 Task: Reply All to email with the signature Ashley Martin with the subject 'Job application follow-up' from softage.1@softage.net with the message 'I wanted to follow up on the request for approval of the travel expenses.'
Action: Mouse moved to (1077, 179)
Screenshot: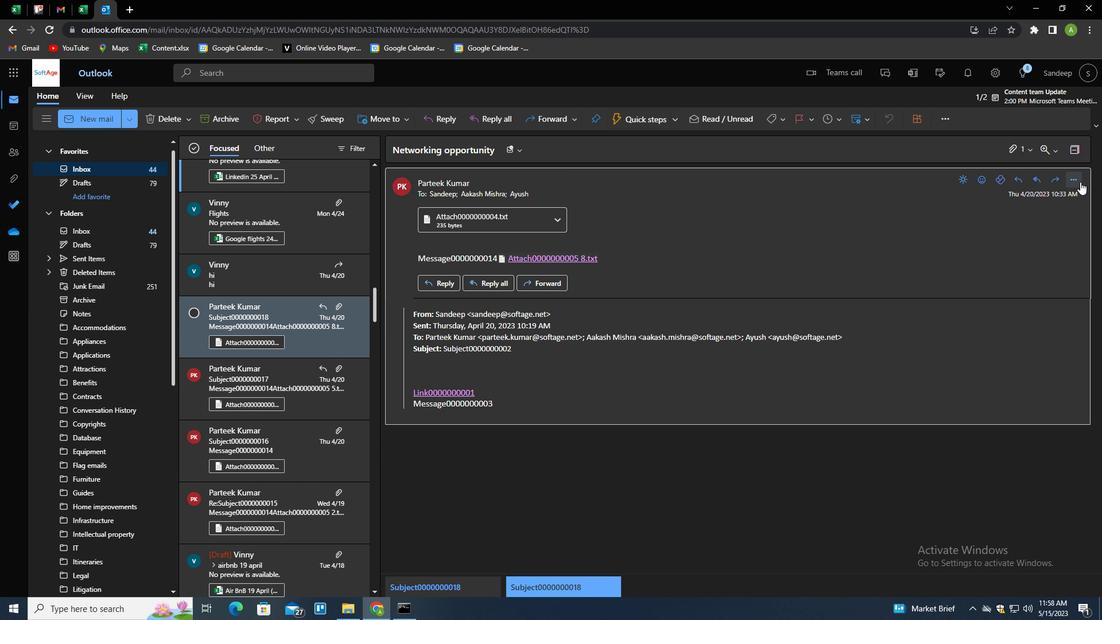 
Action: Mouse pressed left at (1077, 179)
Screenshot: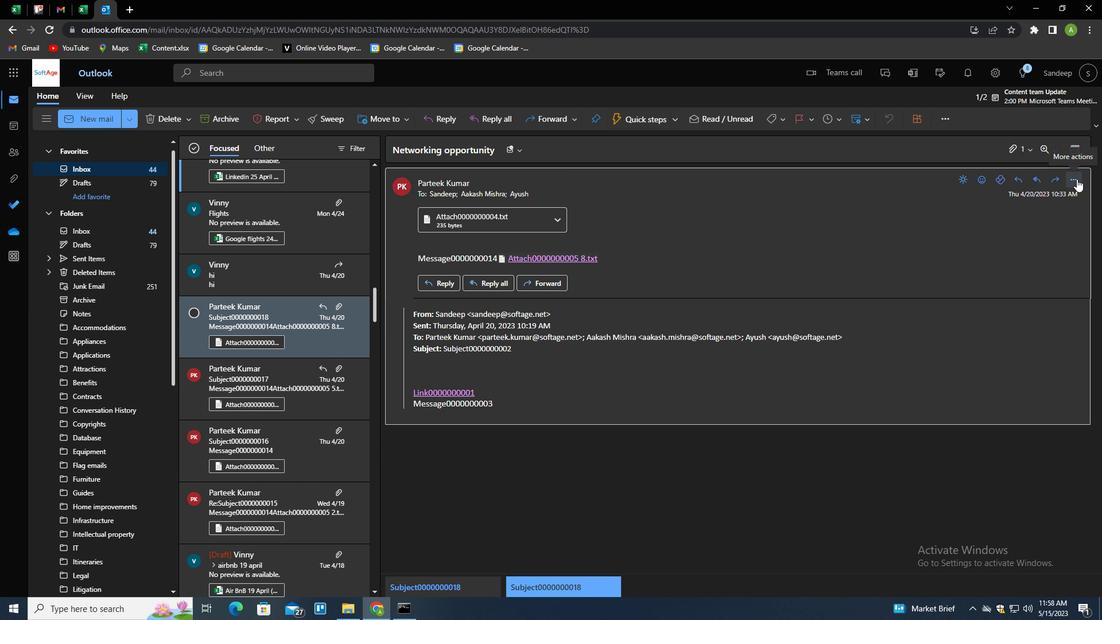
Action: Mouse moved to (1002, 215)
Screenshot: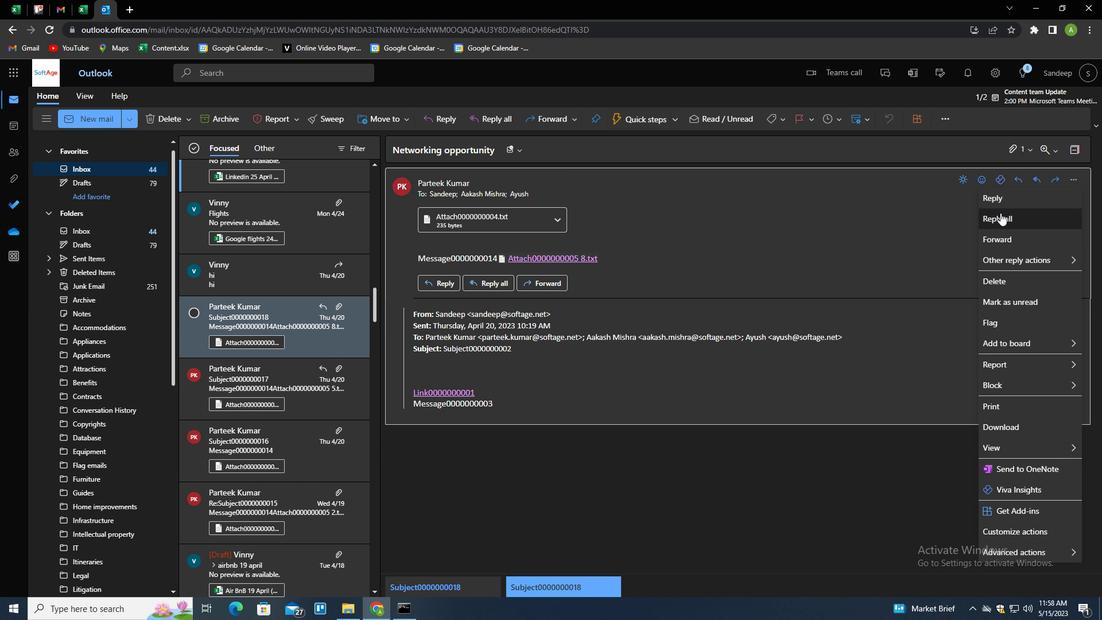 
Action: Mouse pressed left at (1002, 215)
Screenshot: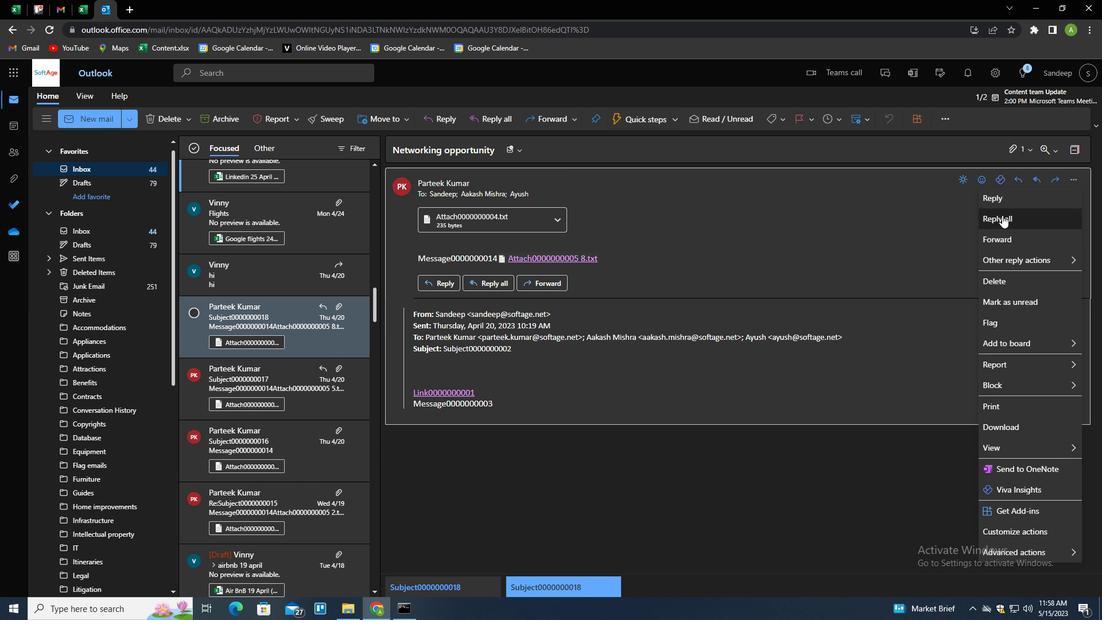 
Action: Mouse moved to (775, 112)
Screenshot: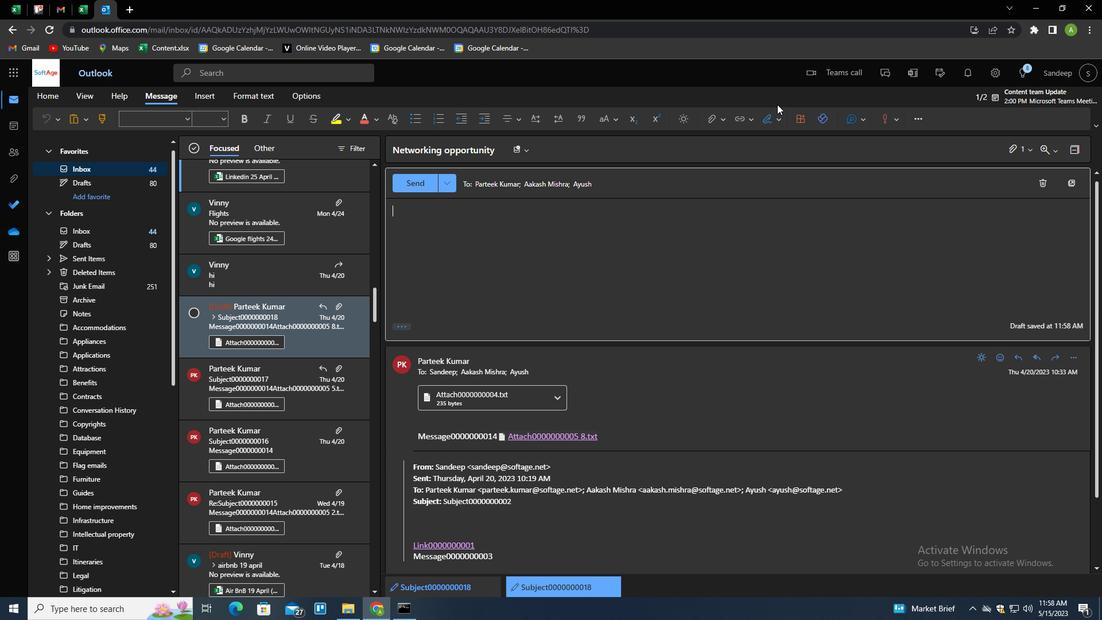 
Action: Mouse pressed left at (775, 112)
Screenshot: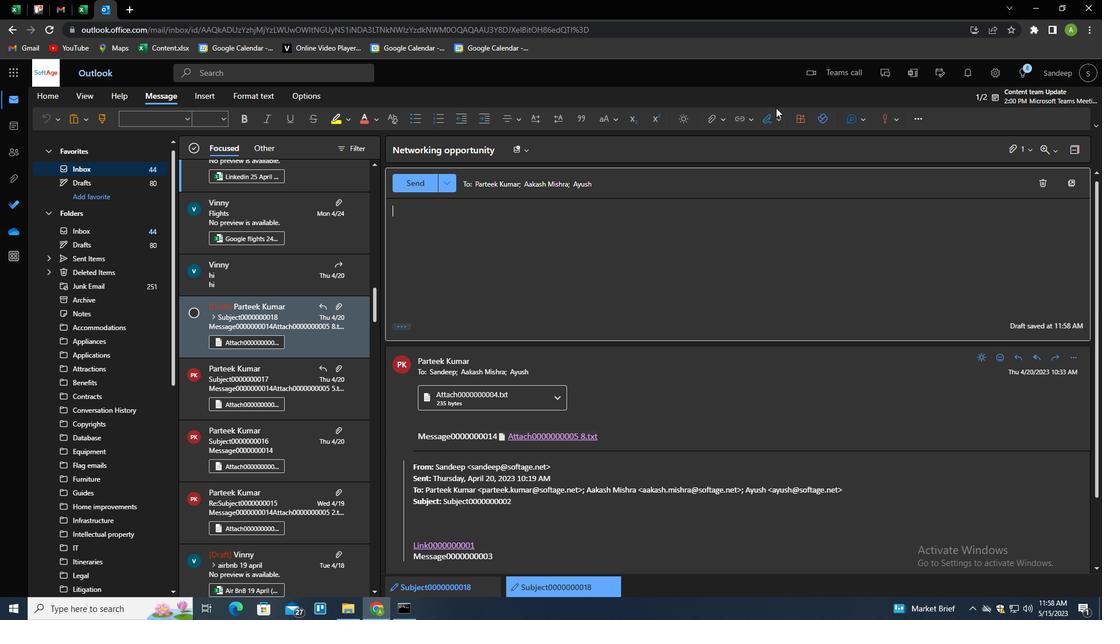 
Action: Mouse moved to (751, 164)
Screenshot: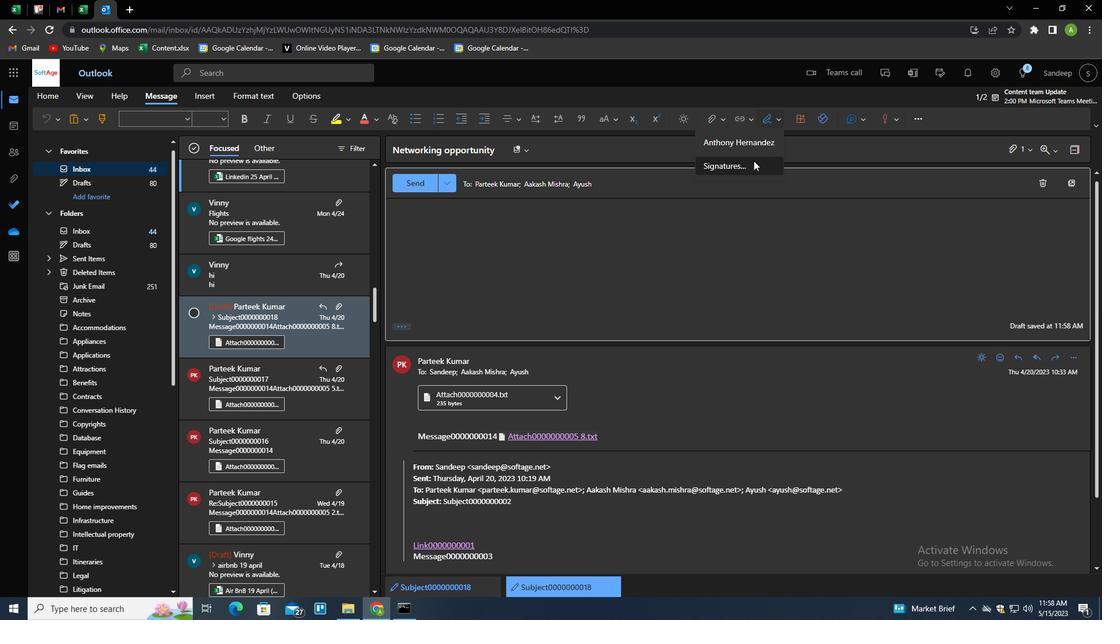 
Action: Mouse pressed left at (751, 164)
Screenshot: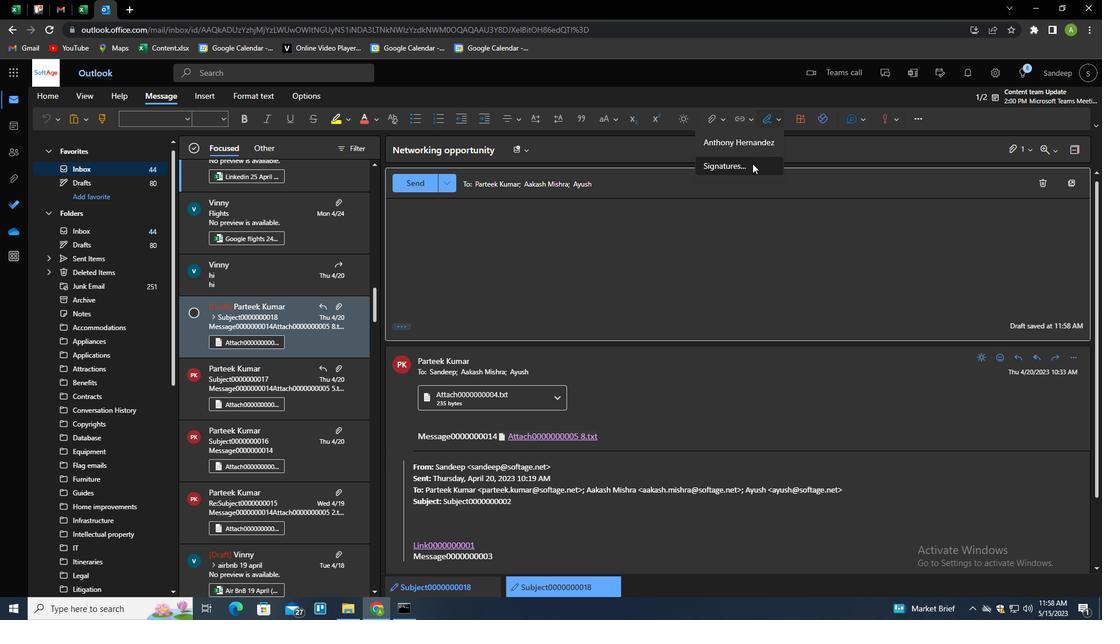 
Action: Mouse moved to (773, 211)
Screenshot: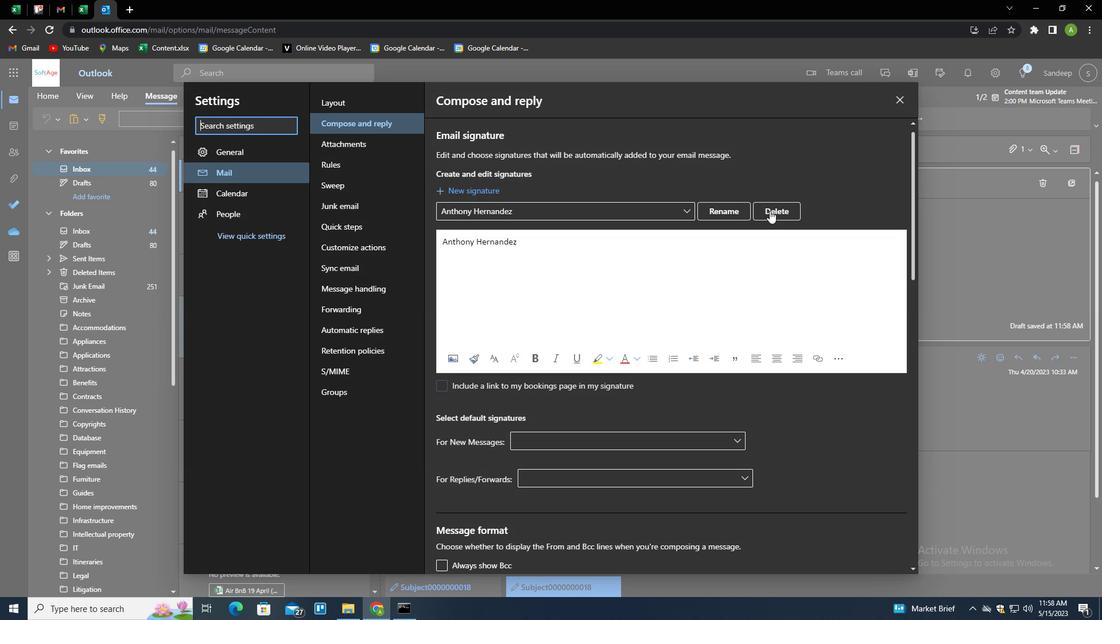 
Action: Mouse pressed left at (773, 211)
Screenshot: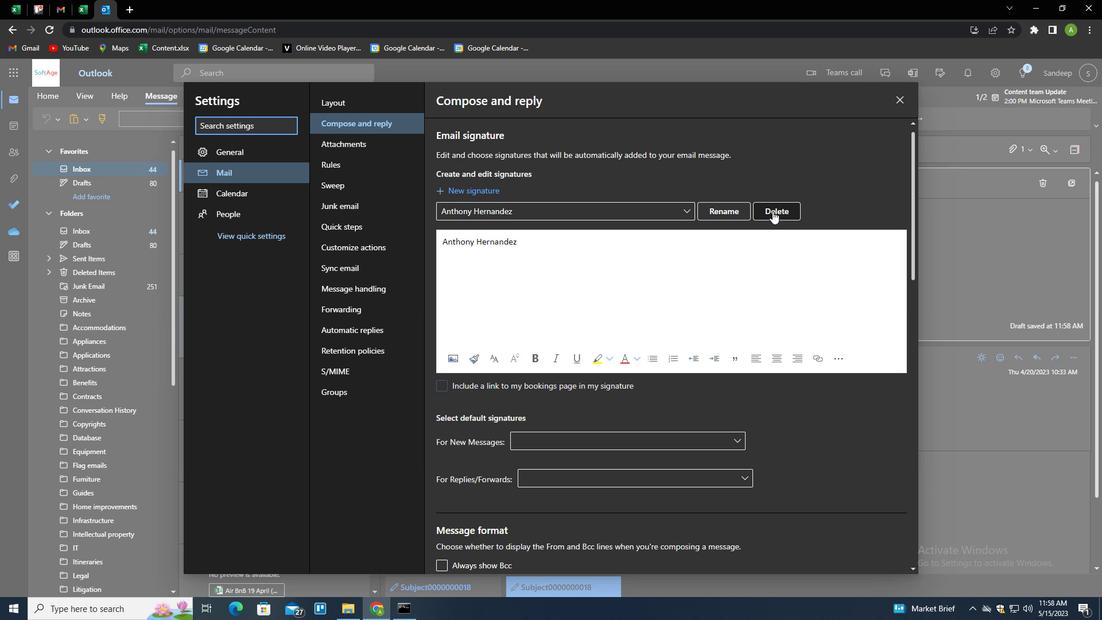 
Action: Mouse moved to (759, 211)
Screenshot: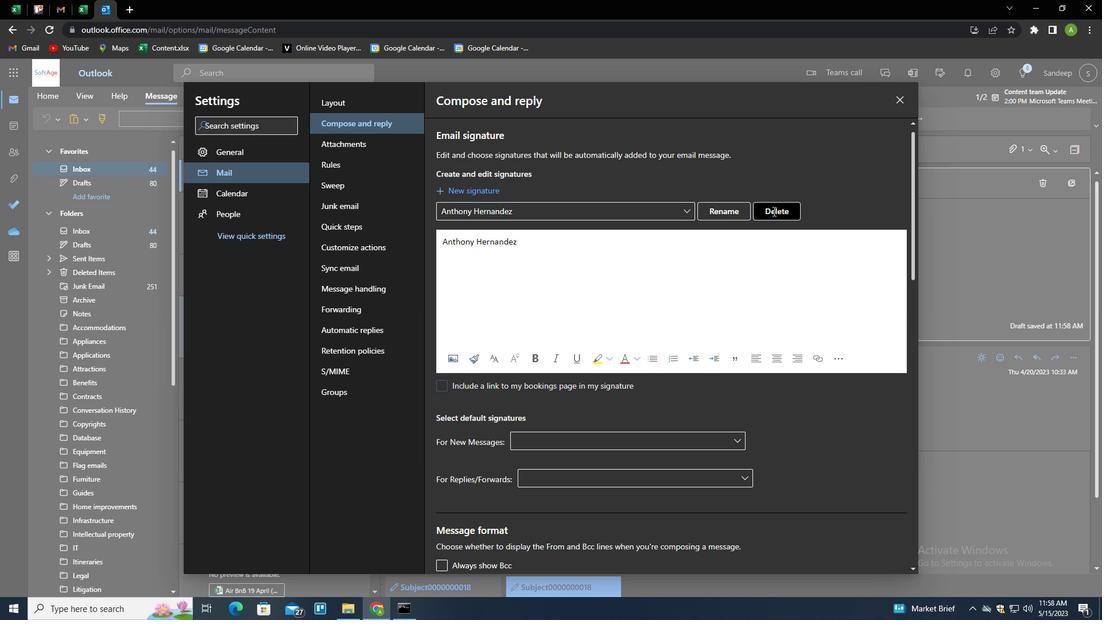 
Action: Mouse pressed left at (759, 211)
Screenshot: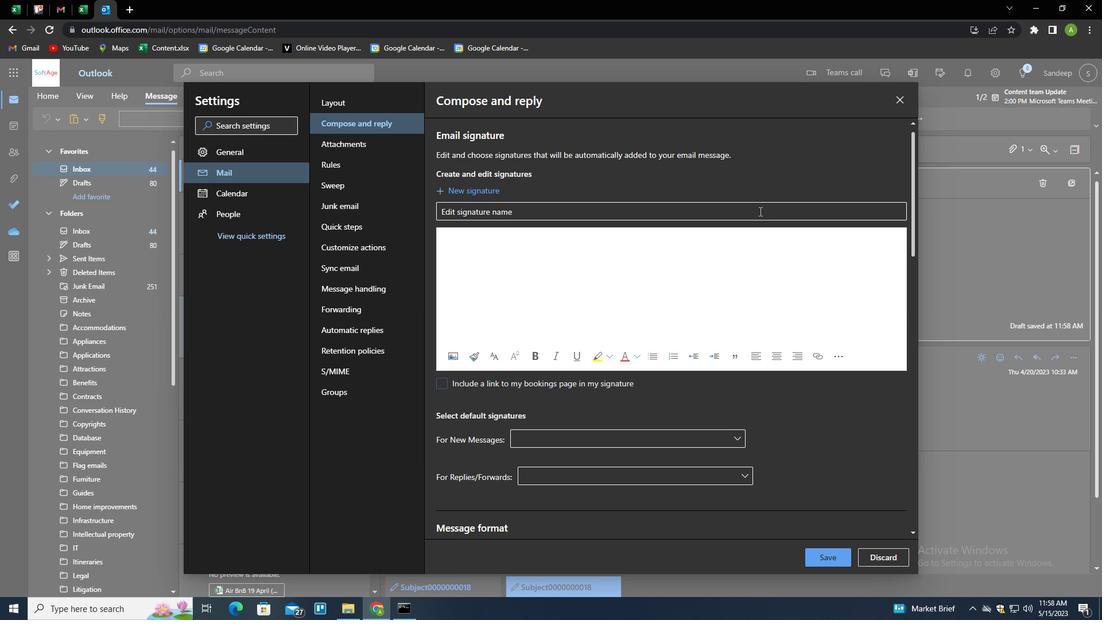 
Action: Mouse moved to (759, 211)
Screenshot: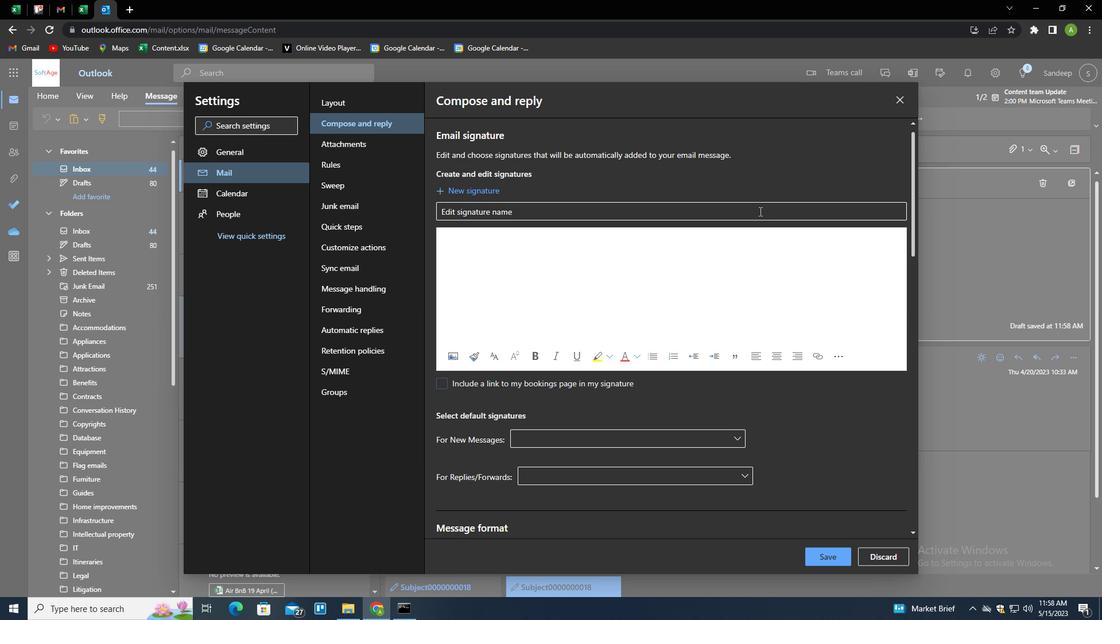 
Action: Key pressed <Key.shift>ASHLEY<Key.space><Key.shift>MARTIN<Key.tab><Key.shift>ASHLEY<Key.space><Key.shift>MARTIN
Screenshot: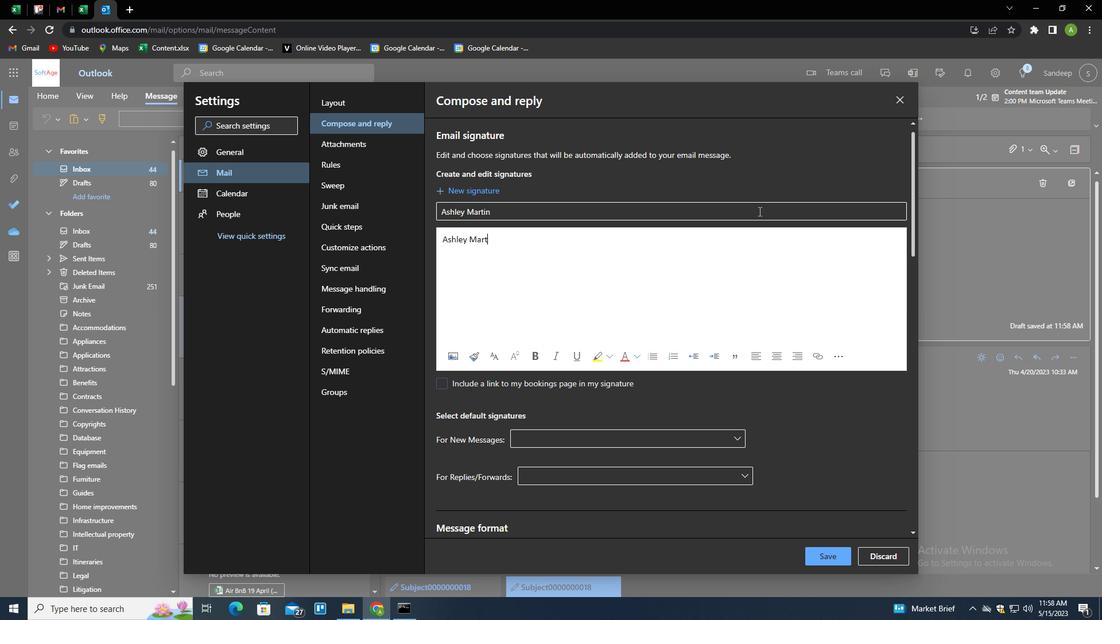 
Action: Mouse moved to (823, 554)
Screenshot: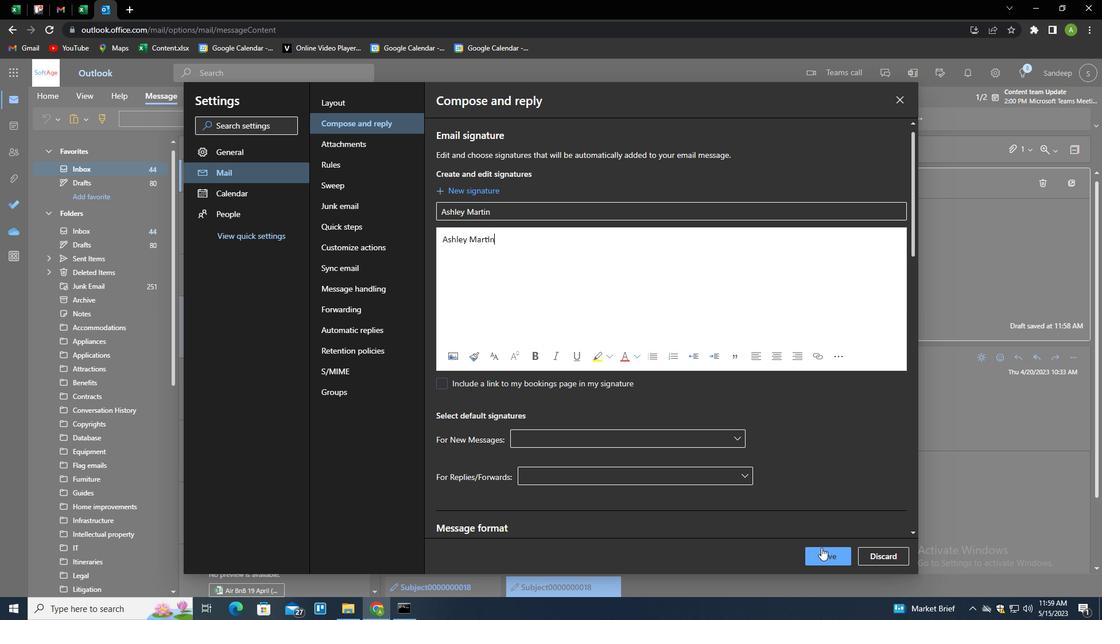 
Action: Mouse pressed left at (823, 554)
Screenshot: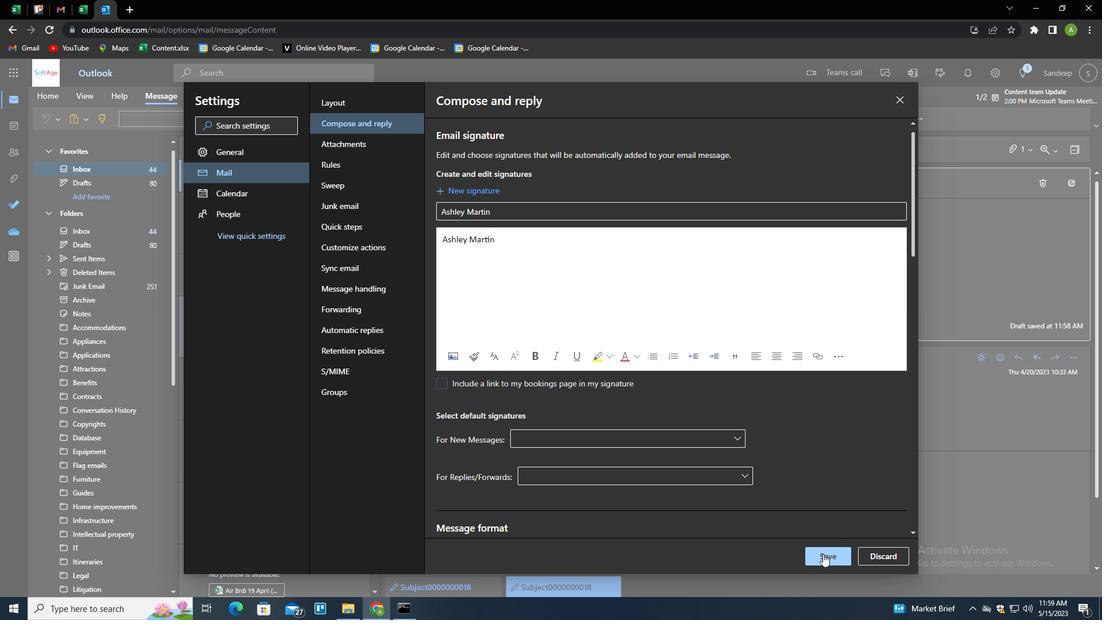 
Action: Mouse moved to (954, 327)
Screenshot: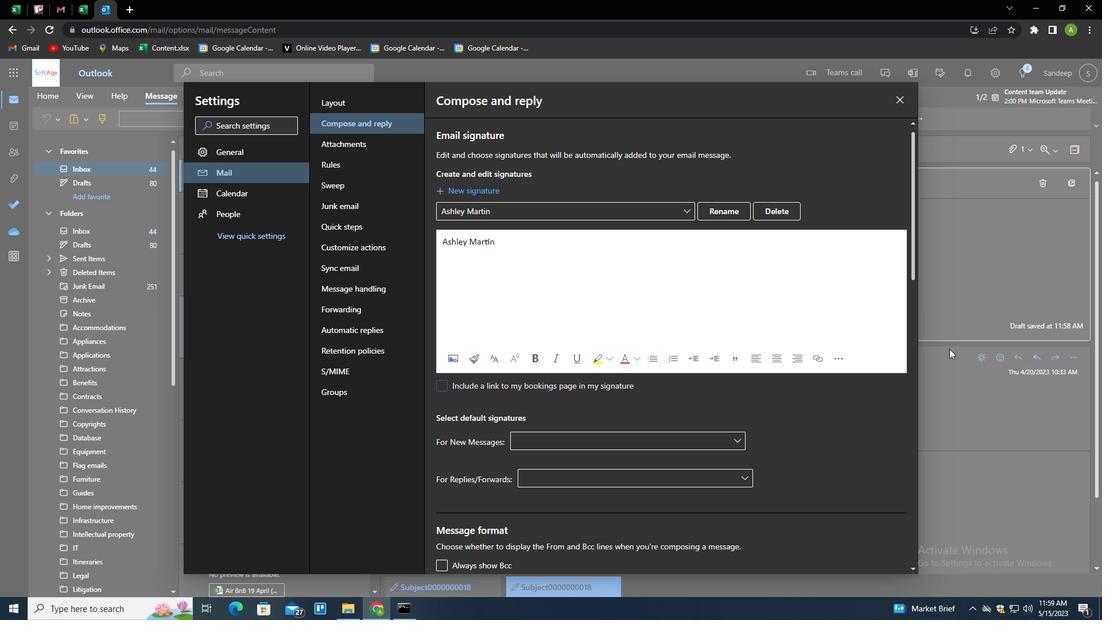 
Action: Mouse pressed left at (954, 327)
Screenshot: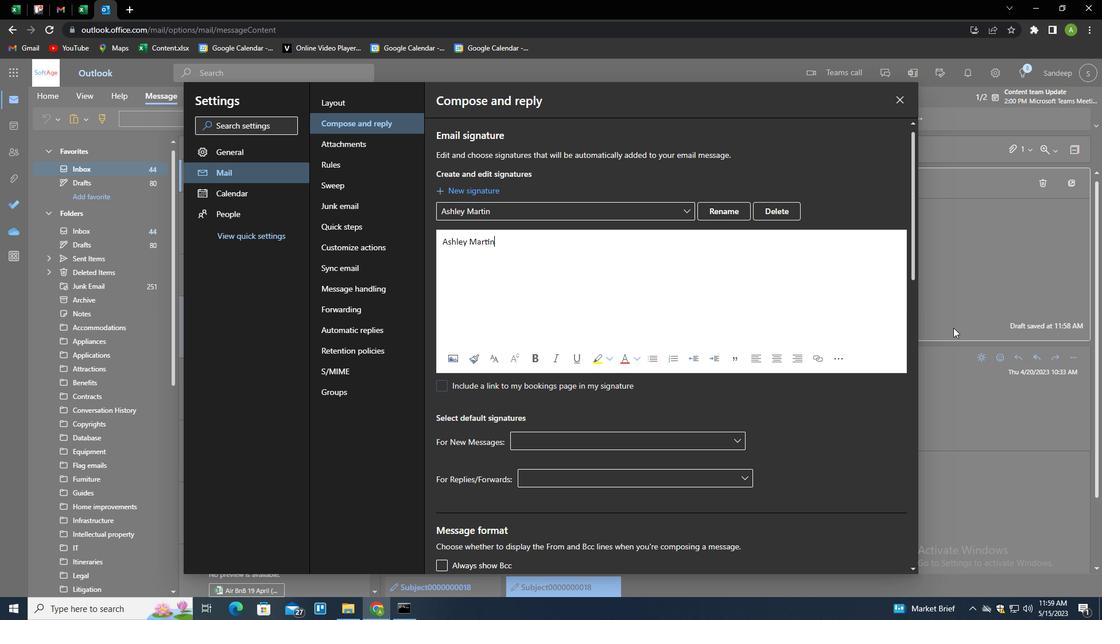 
Action: Mouse moved to (403, 325)
Screenshot: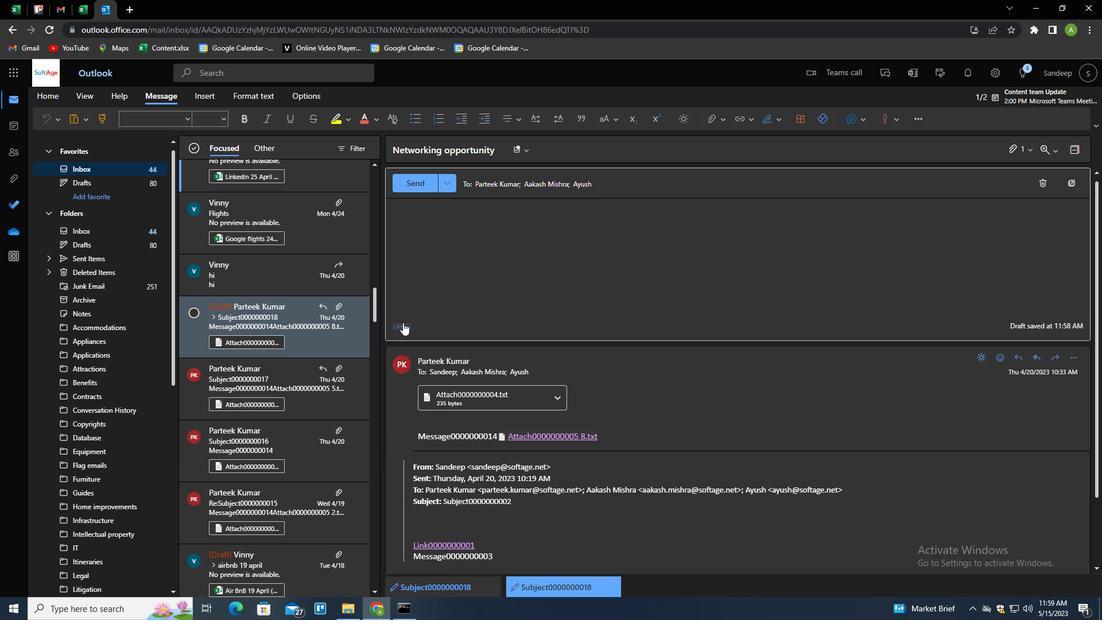 
Action: Mouse pressed left at (403, 325)
Screenshot: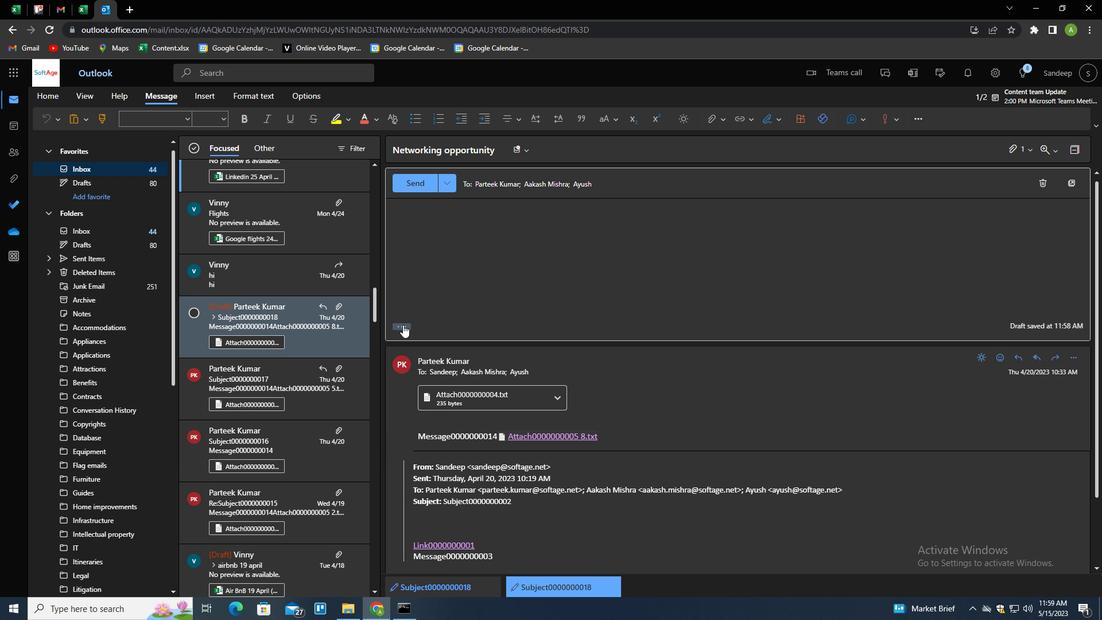 
Action: Mouse moved to (422, 181)
Screenshot: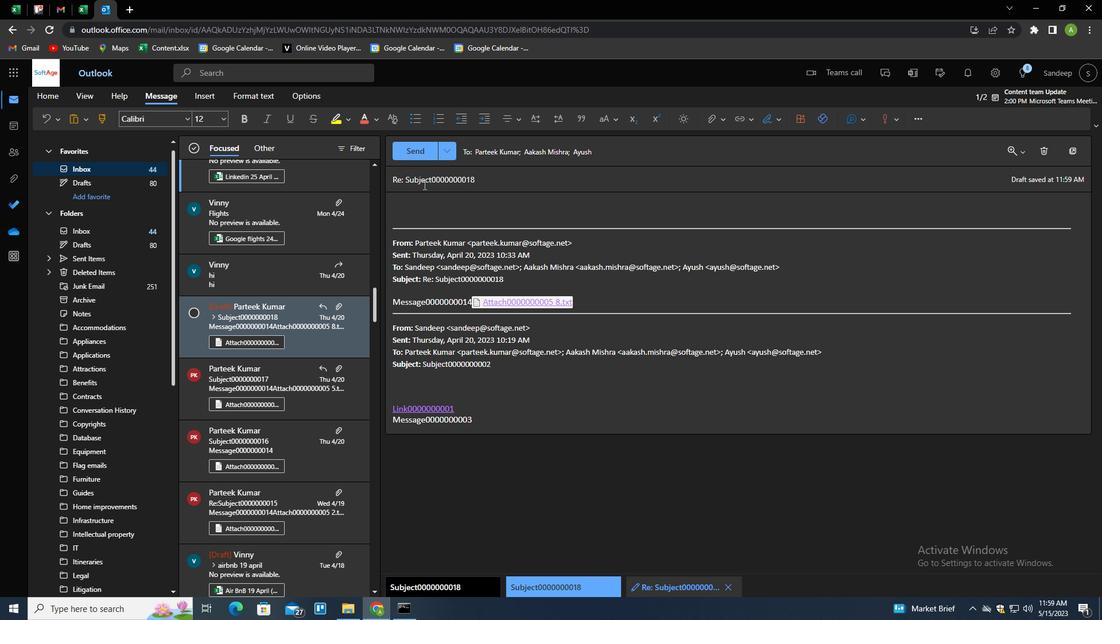 
Action: Mouse pressed left at (422, 181)
Screenshot: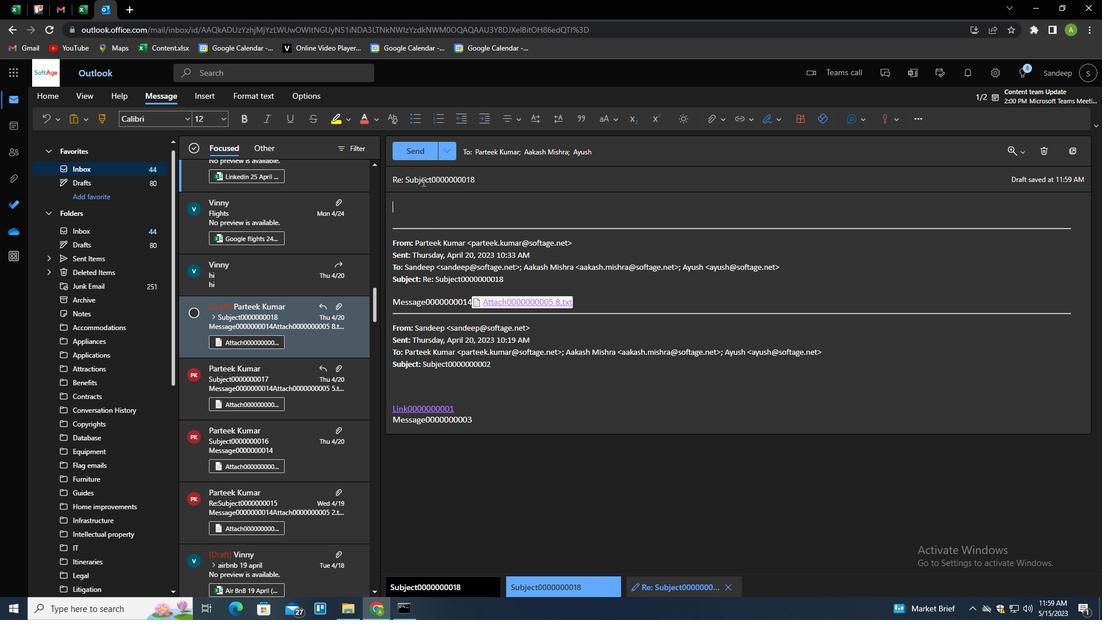 
Action: Mouse pressed left at (422, 181)
Screenshot: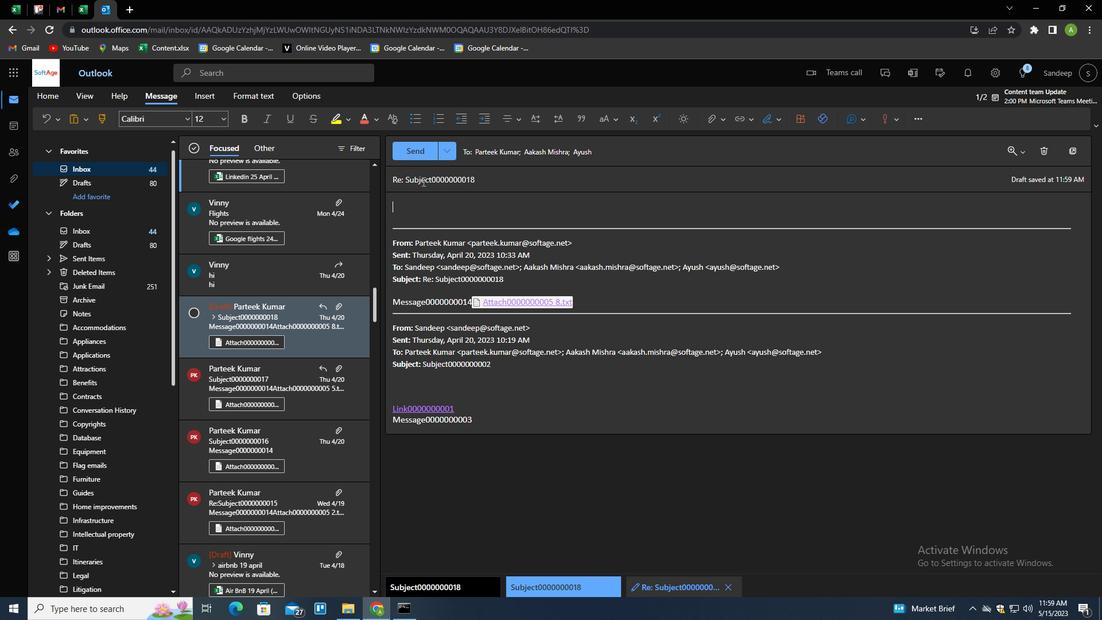 
Action: Mouse pressed left at (422, 181)
Screenshot: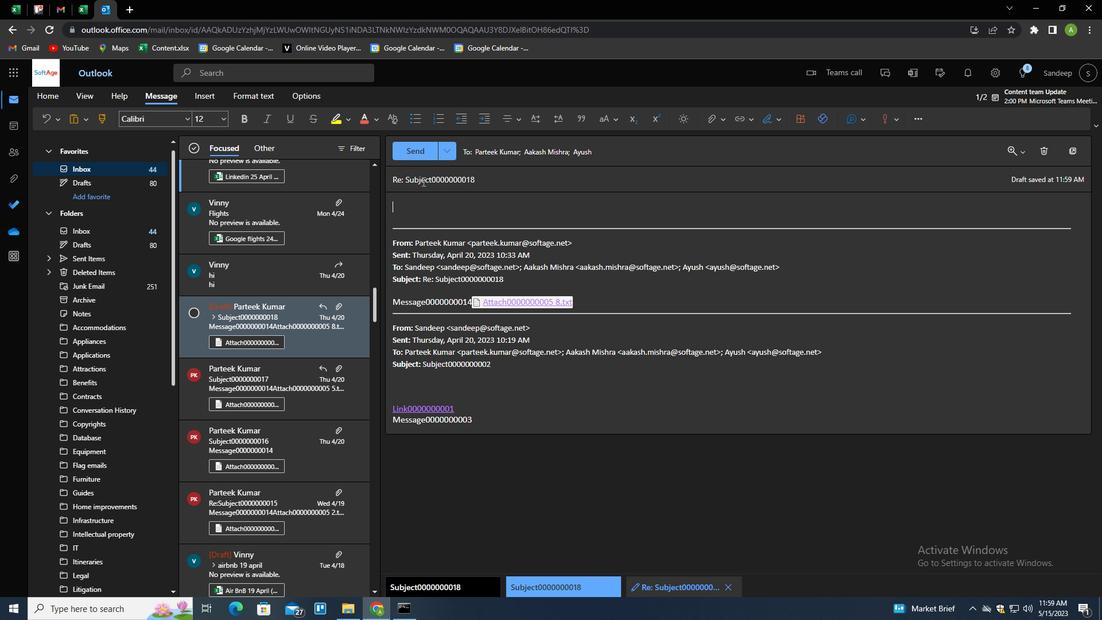 
Action: Key pressed <Key.shift>JOB<Key.space>APPLICATION<Key.space>FOLLOW-UP<Key.tab><Key.shift_r>I<Key.alt_l>A
Screenshot: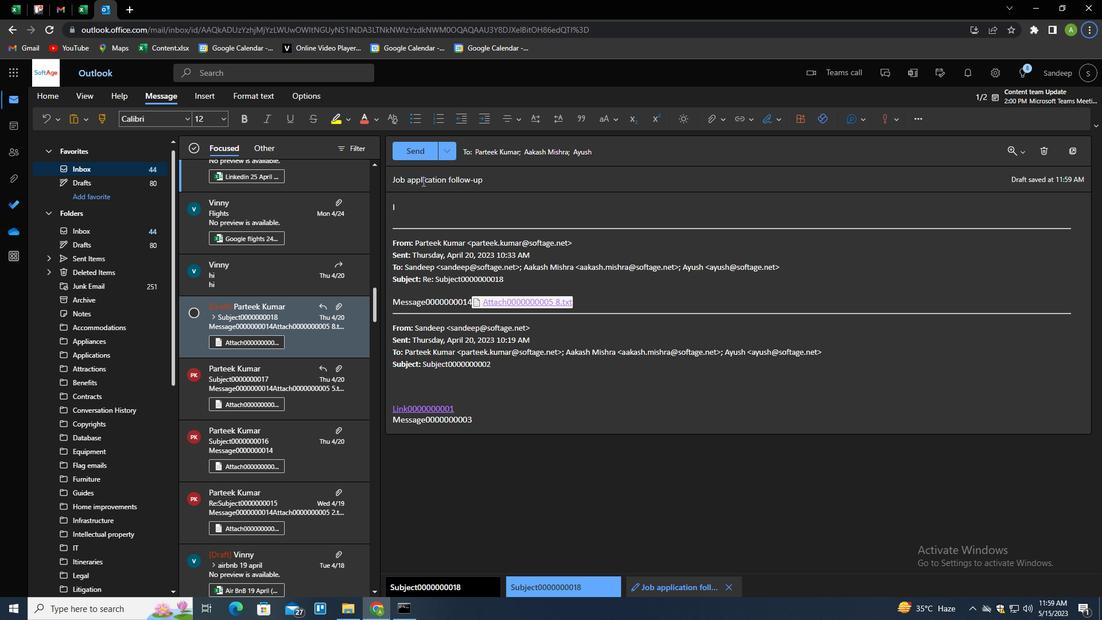 
Action: Mouse moved to (407, 211)
Screenshot: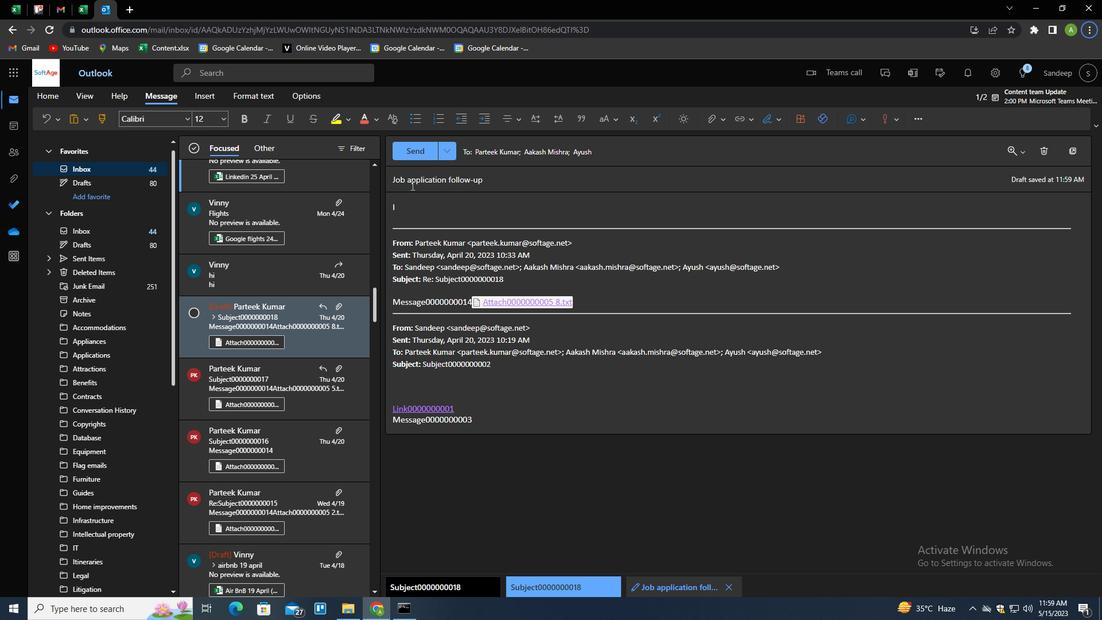 
Action: Mouse pressed left at (407, 211)
Screenshot: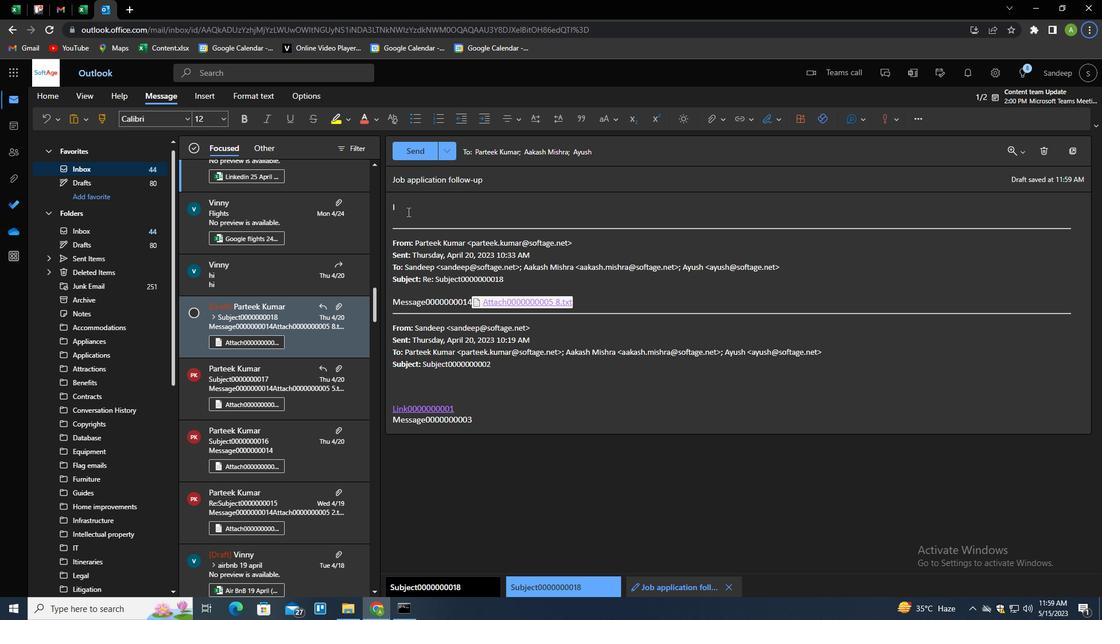 
Action: Key pressed <Key.space>WAND<Key.backspace>TED<Key.space>TO<Key.space>FOLLOW<Key.space>UP<Key.space>ON<Key.space>THE<Key.space>REQUEST<Key.space>FOR<Key.space>APPROVAL<Key.space>OF<Key.space>THE<Key.space>RT<Key.backspace><Key.backspace>TRAVEL<Key.space>EXPENSES.
Screenshot: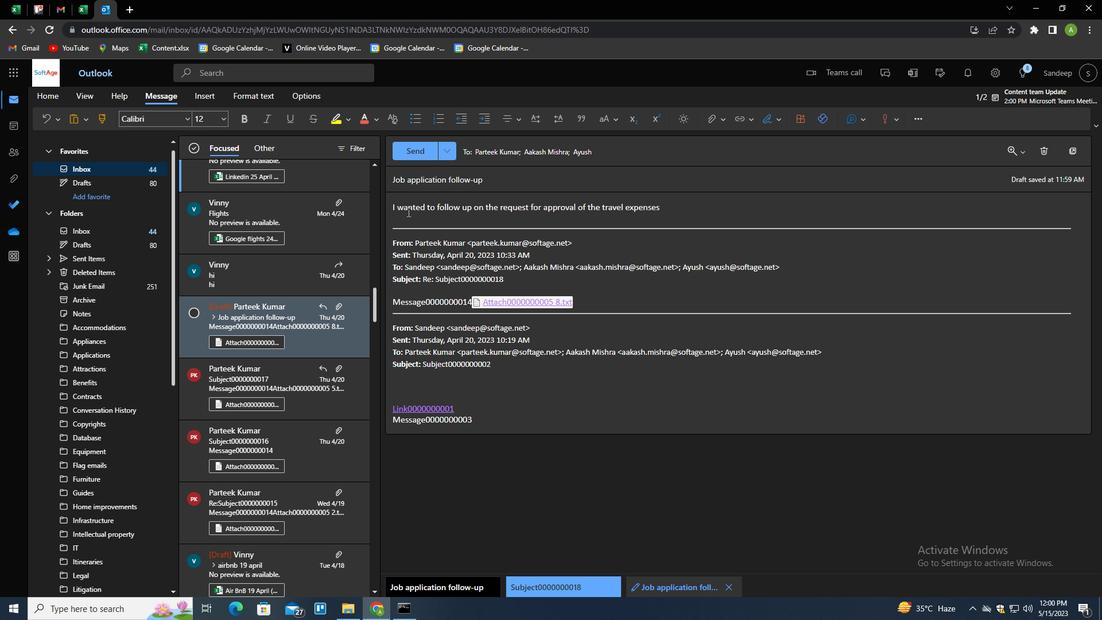
Action: Mouse moved to (421, 153)
Screenshot: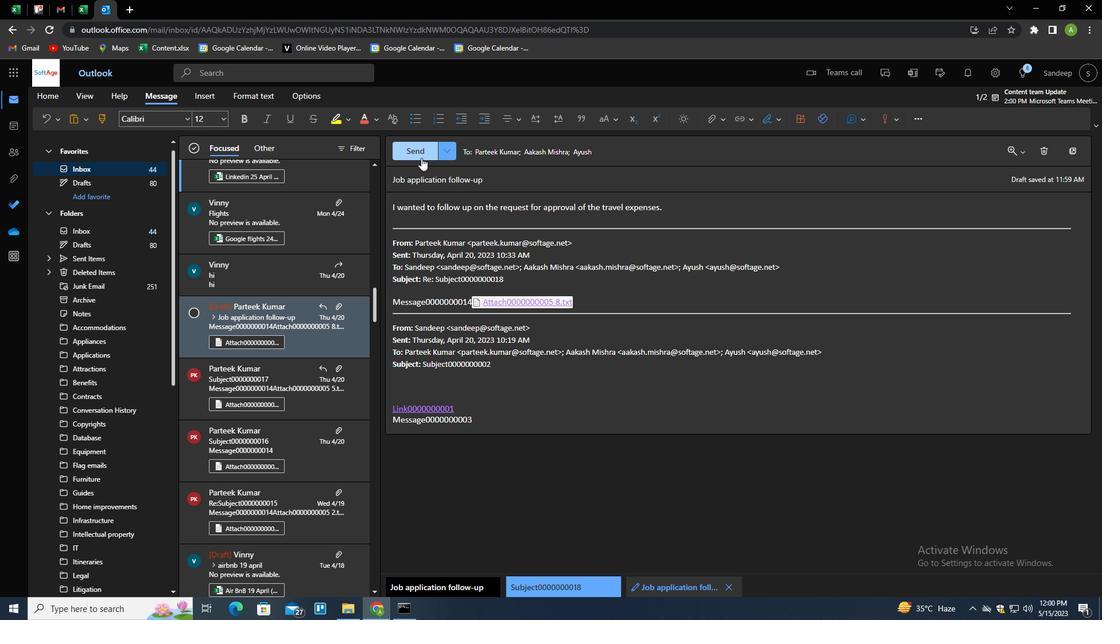 
Action: Mouse pressed left at (421, 153)
Screenshot: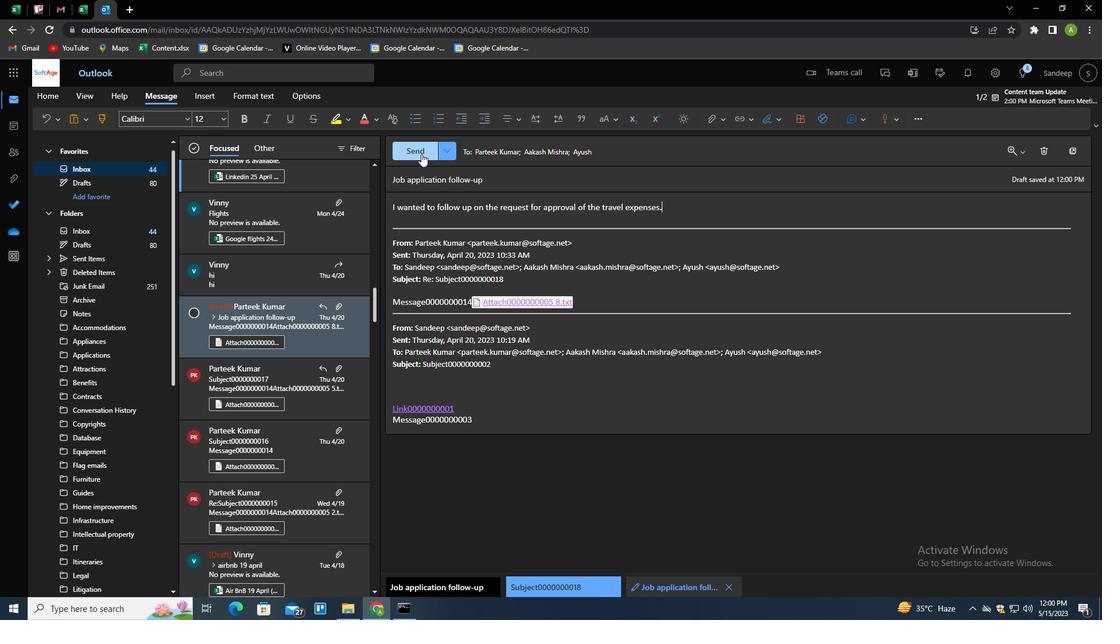 
Action: Mouse moved to (553, 321)
Screenshot: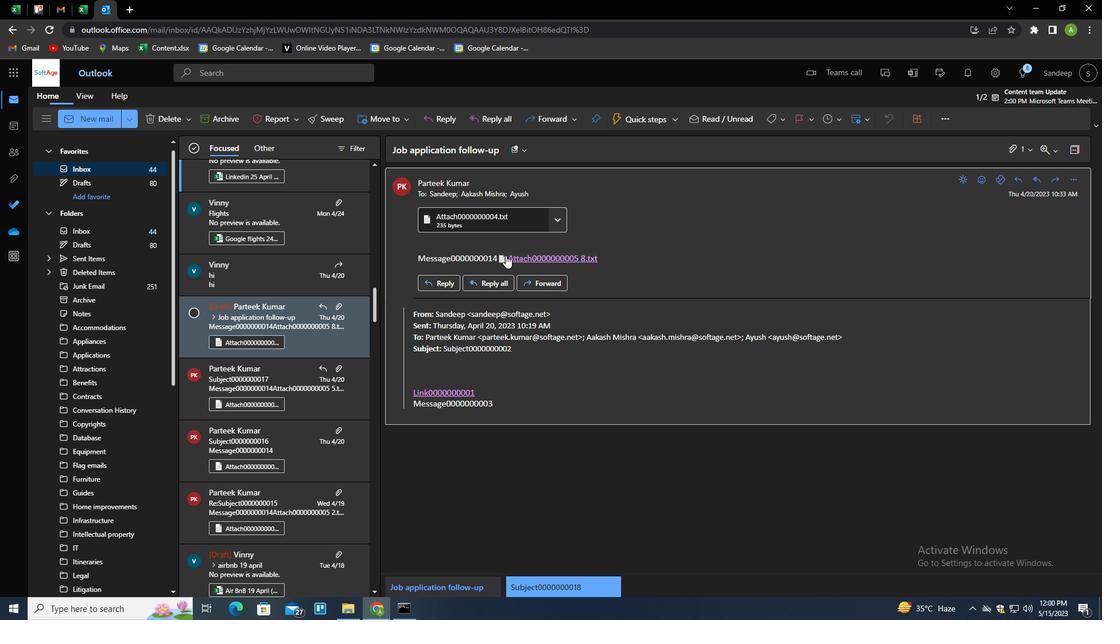 
Action: Key pressed <Key.f8>
Screenshot: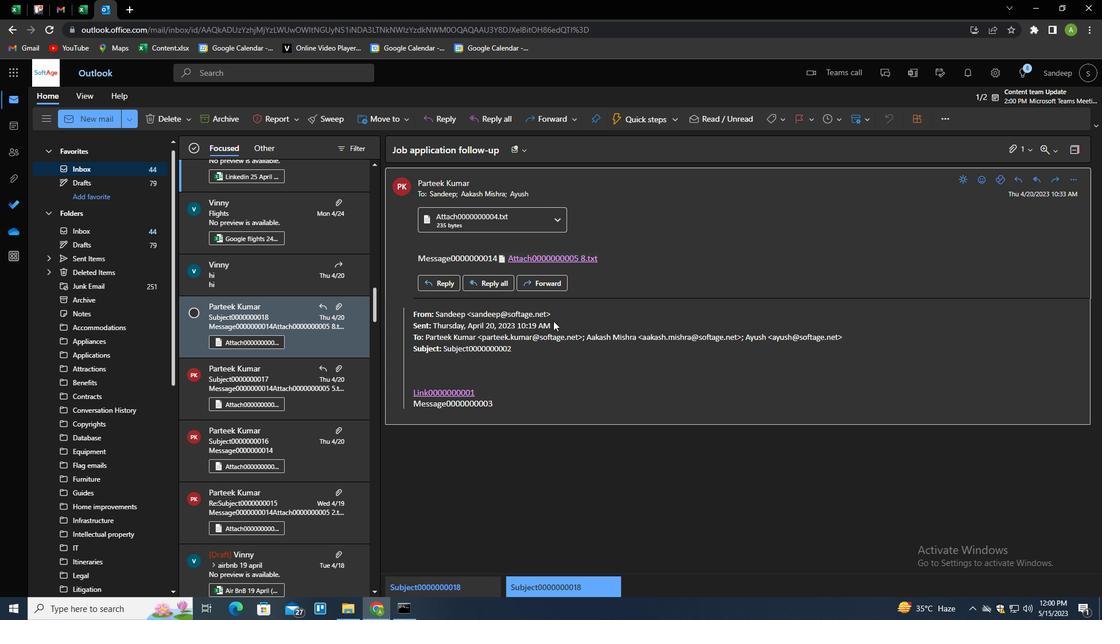 
